 Task: Move the task Add support for voice commands to the mobile app to the section Done in the project Transform and filter the tasks in the project by Due this week.
Action: Mouse moved to (72, 484)
Screenshot: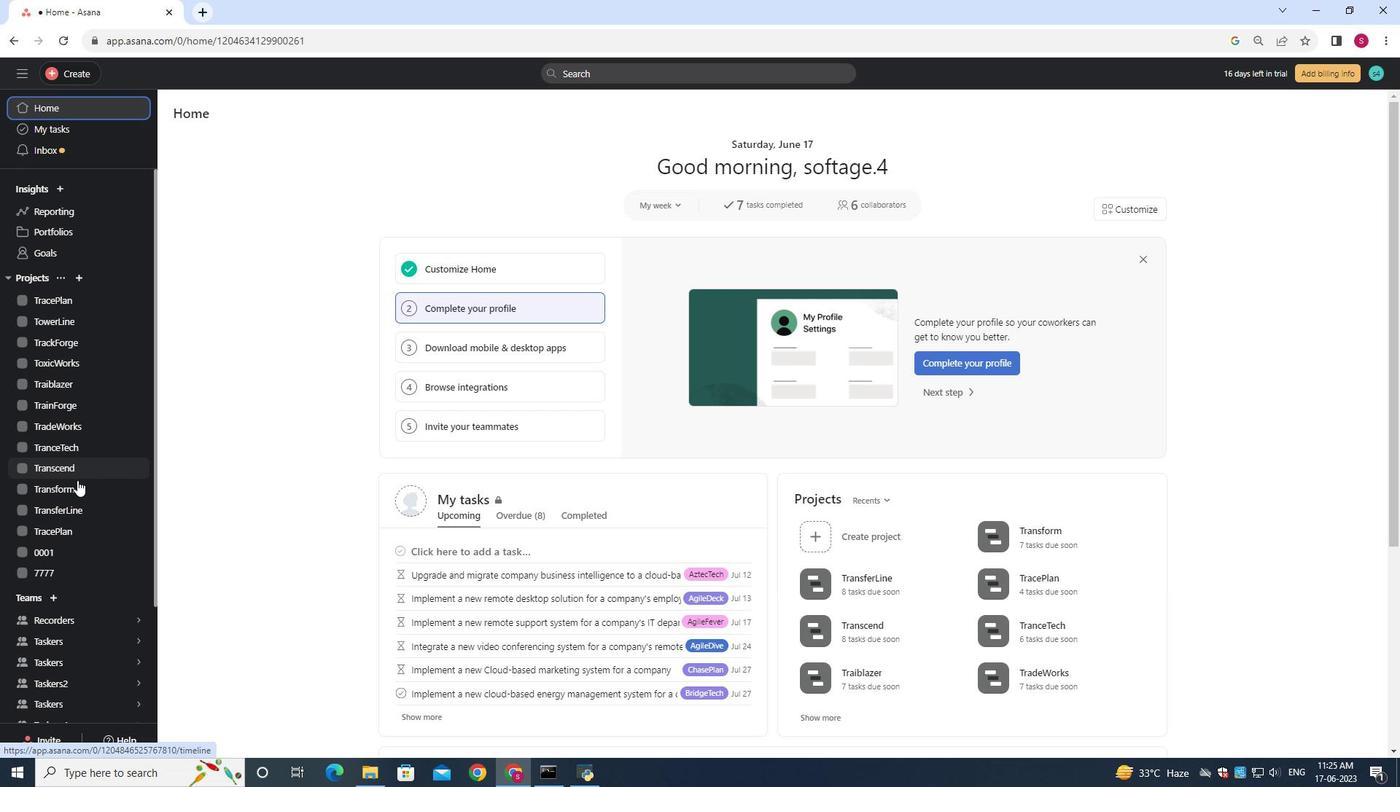 
Action: Mouse pressed left at (72, 484)
Screenshot: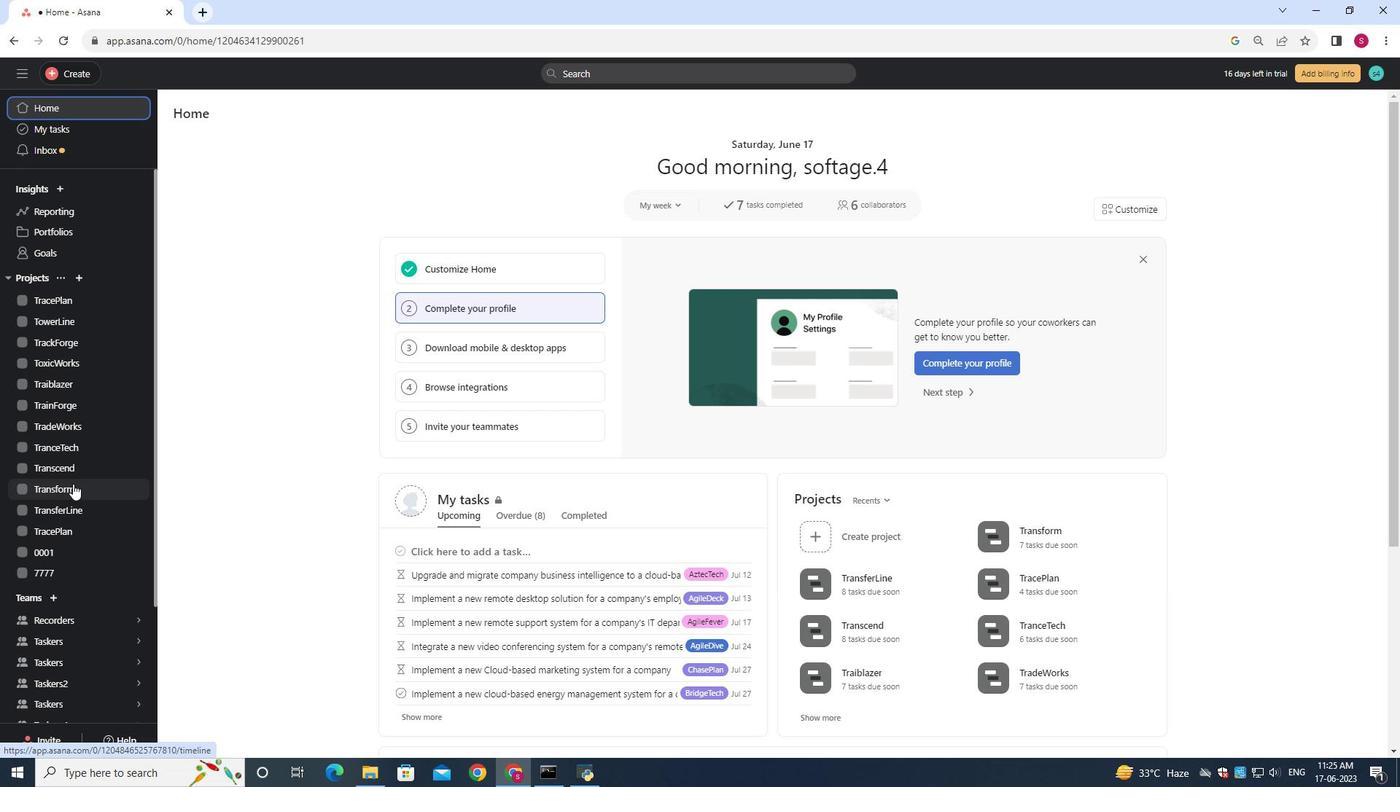 
Action: Mouse moved to (560, 420)
Screenshot: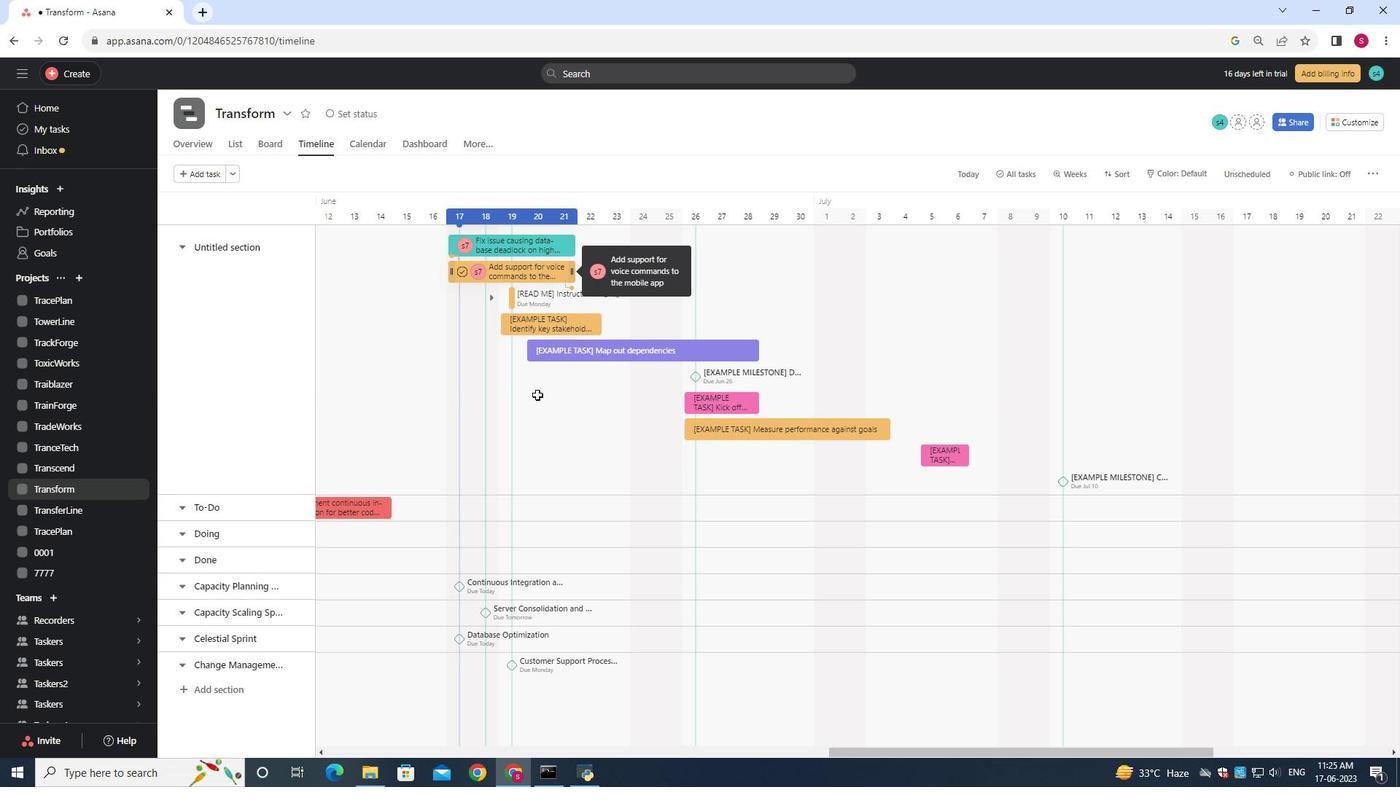 
Action: Mouse scrolled (560, 421) with delta (0, 0)
Screenshot: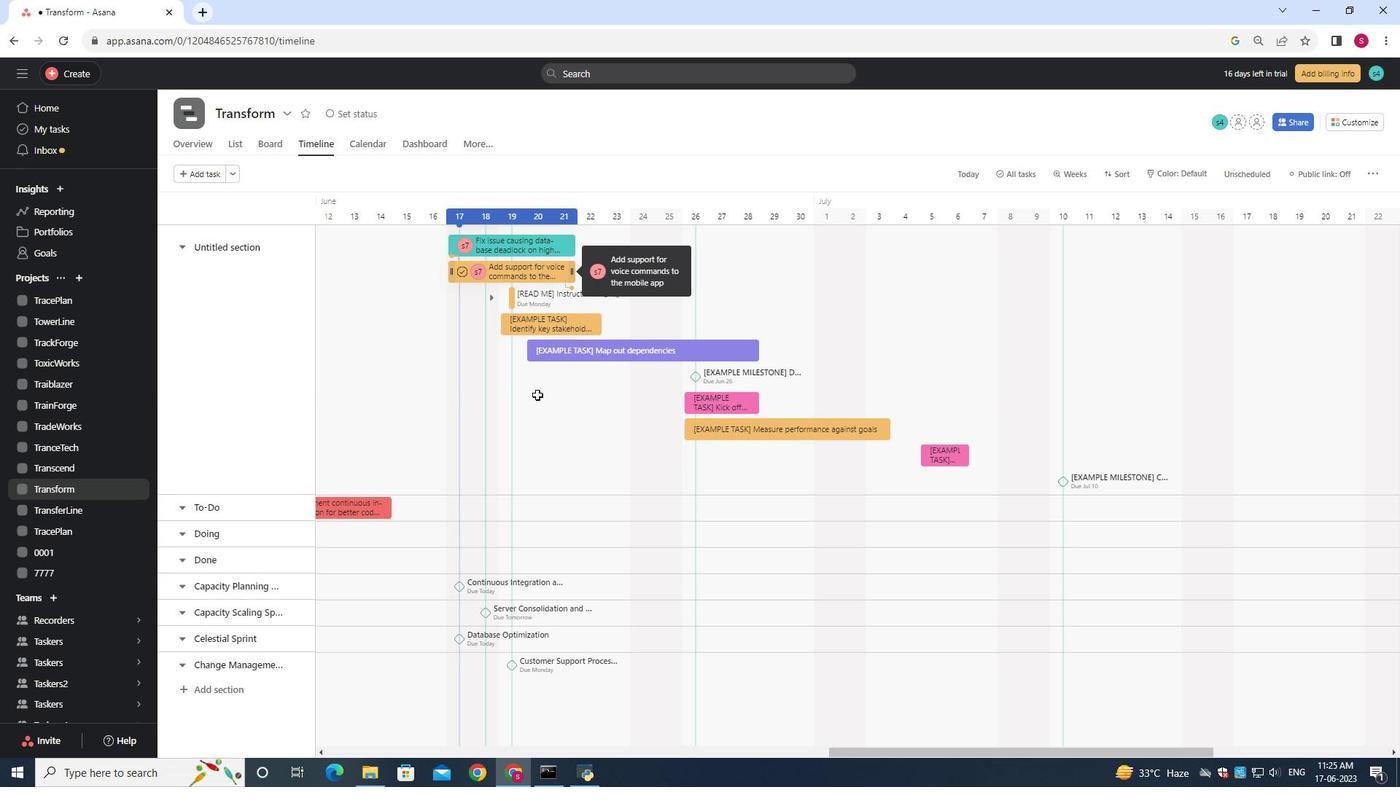
Action: Mouse moved to (561, 419)
Screenshot: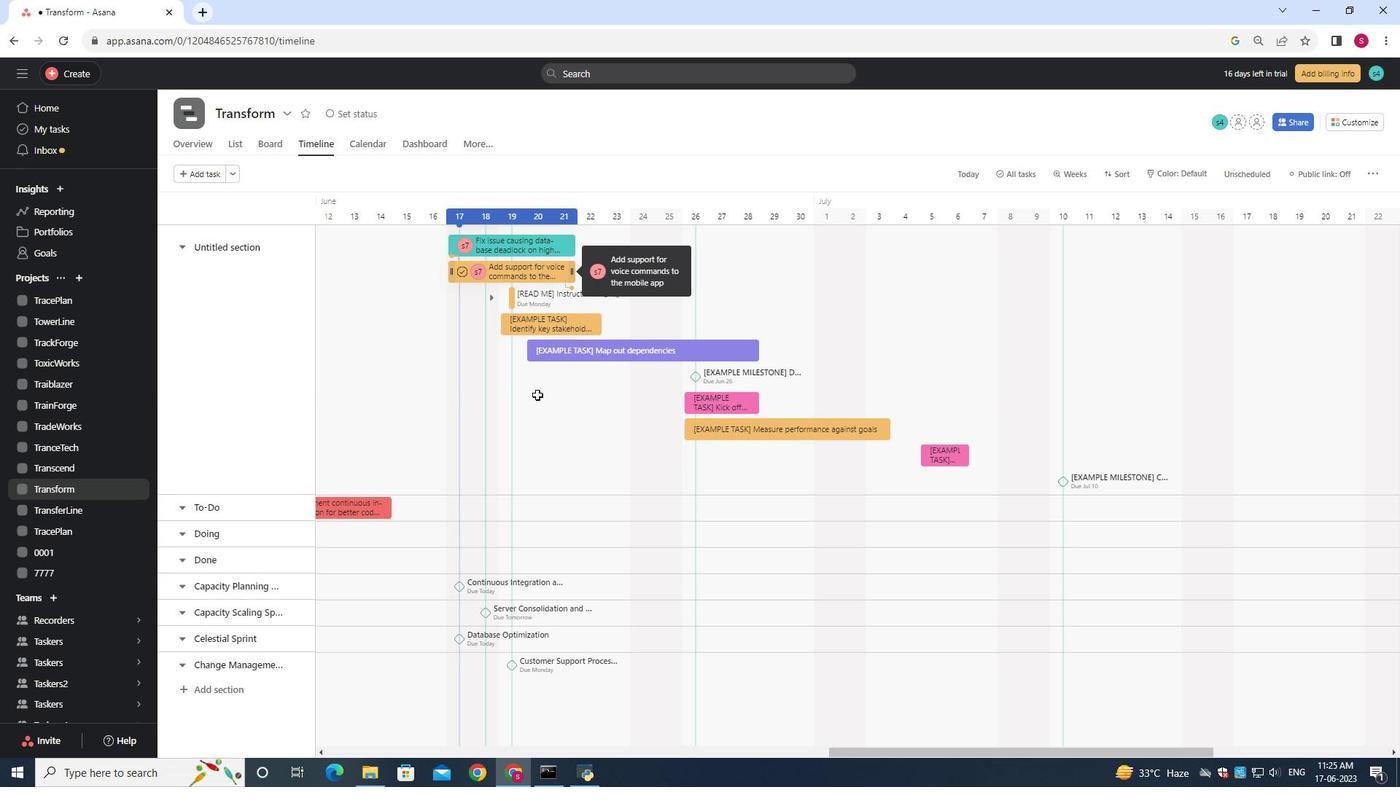 
Action: Mouse scrolled (561, 420) with delta (0, 0)
Screenshot: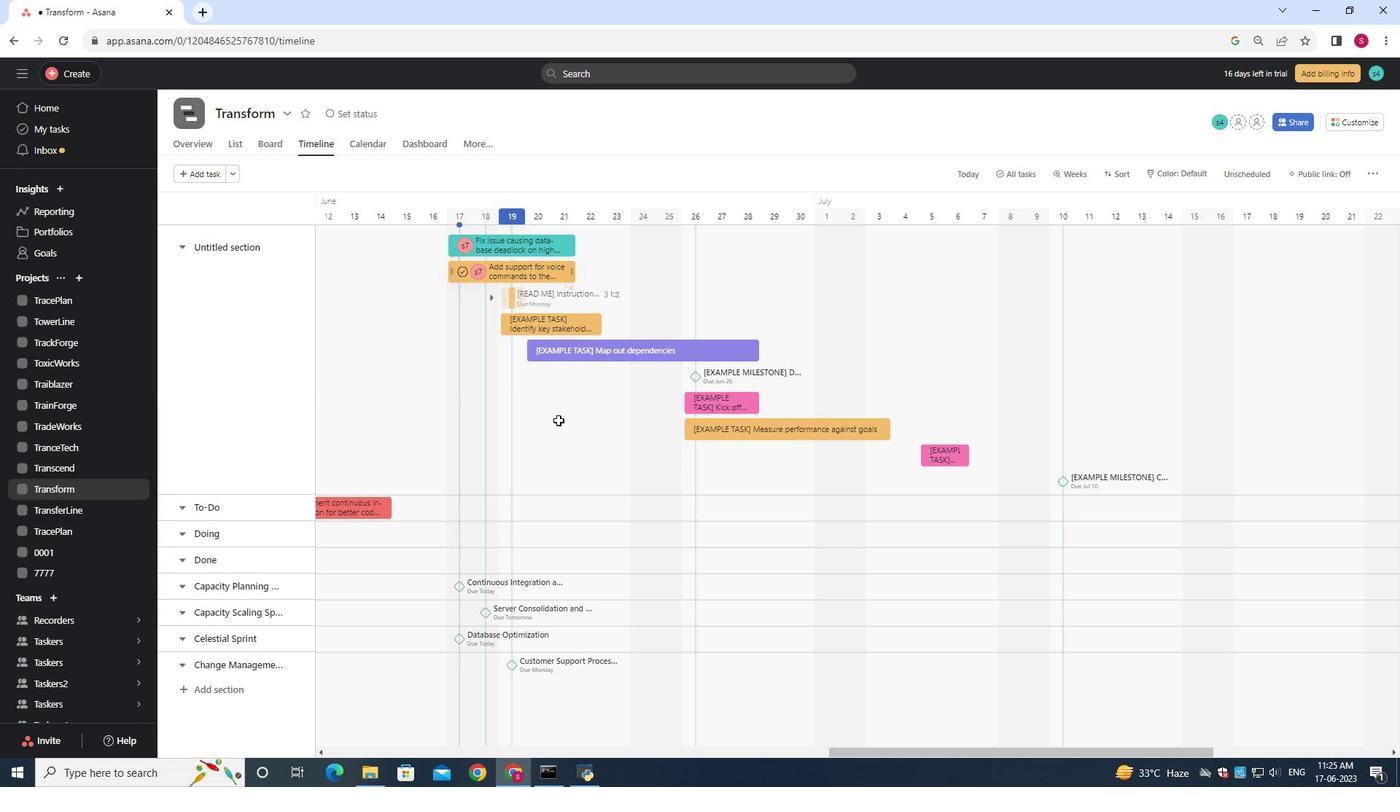 
Action: Mouse moved to (561, 418)
Screenshot: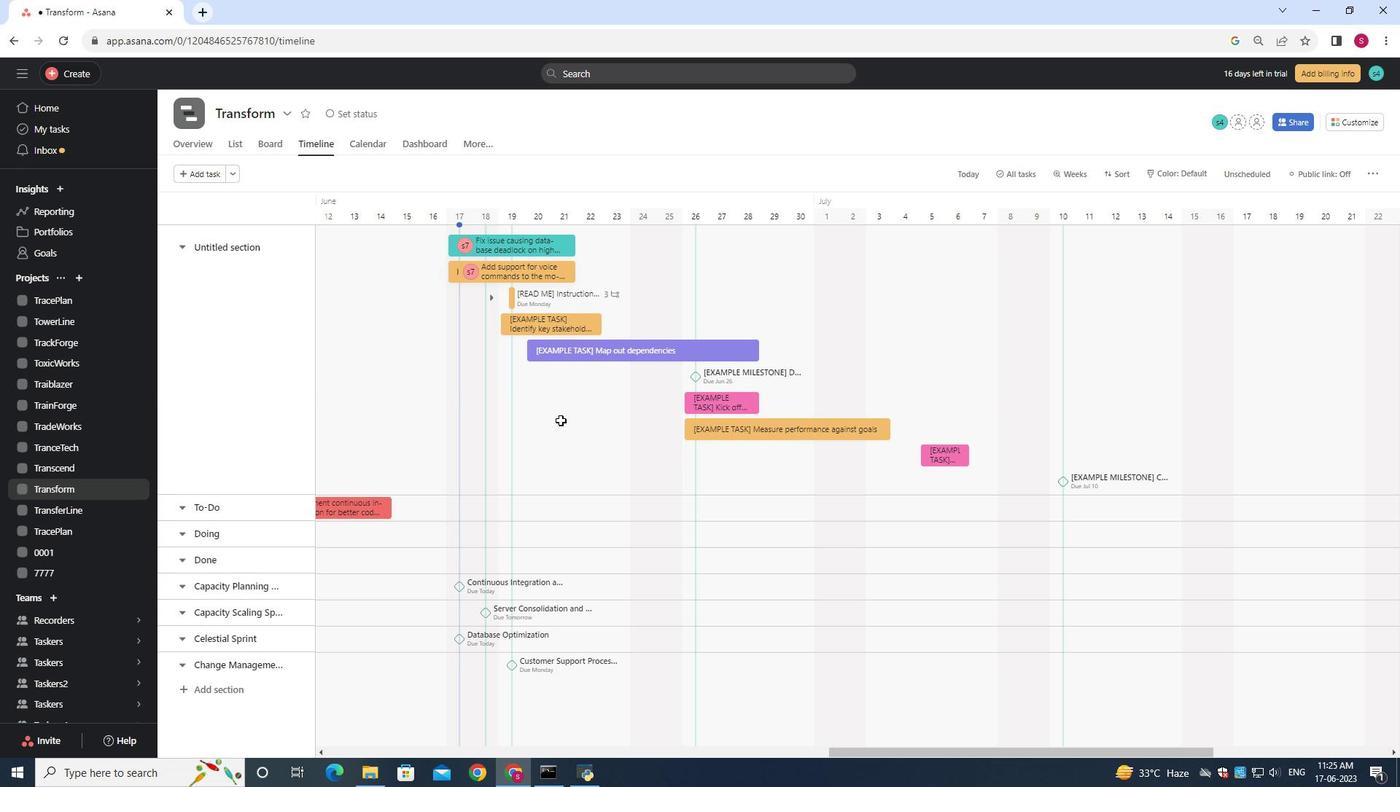
Action: Mouse scrolled (561, 419) with delta (0, 0)
Screenshot: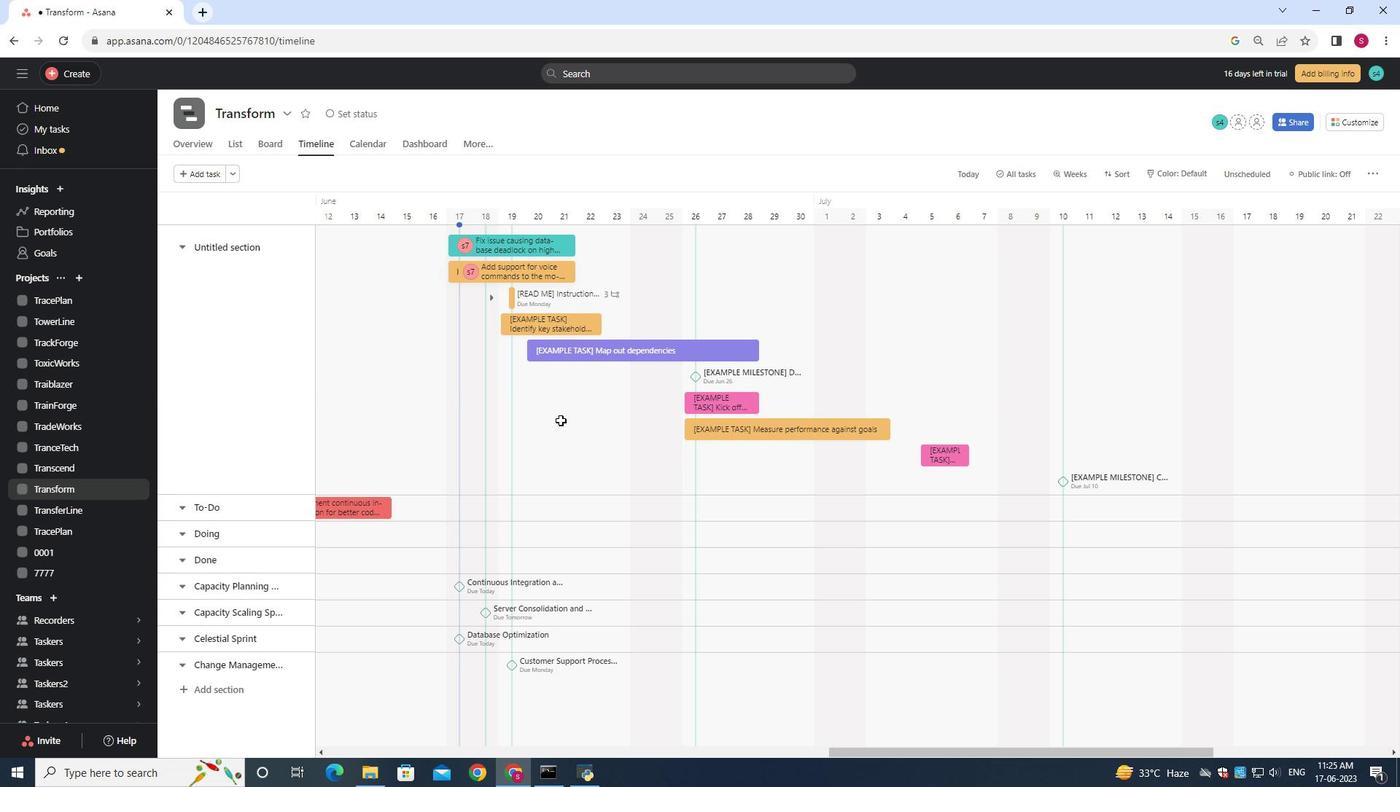 
Action: Mouse scrolled (561, 419) with delta (0, 0)
Screenshot: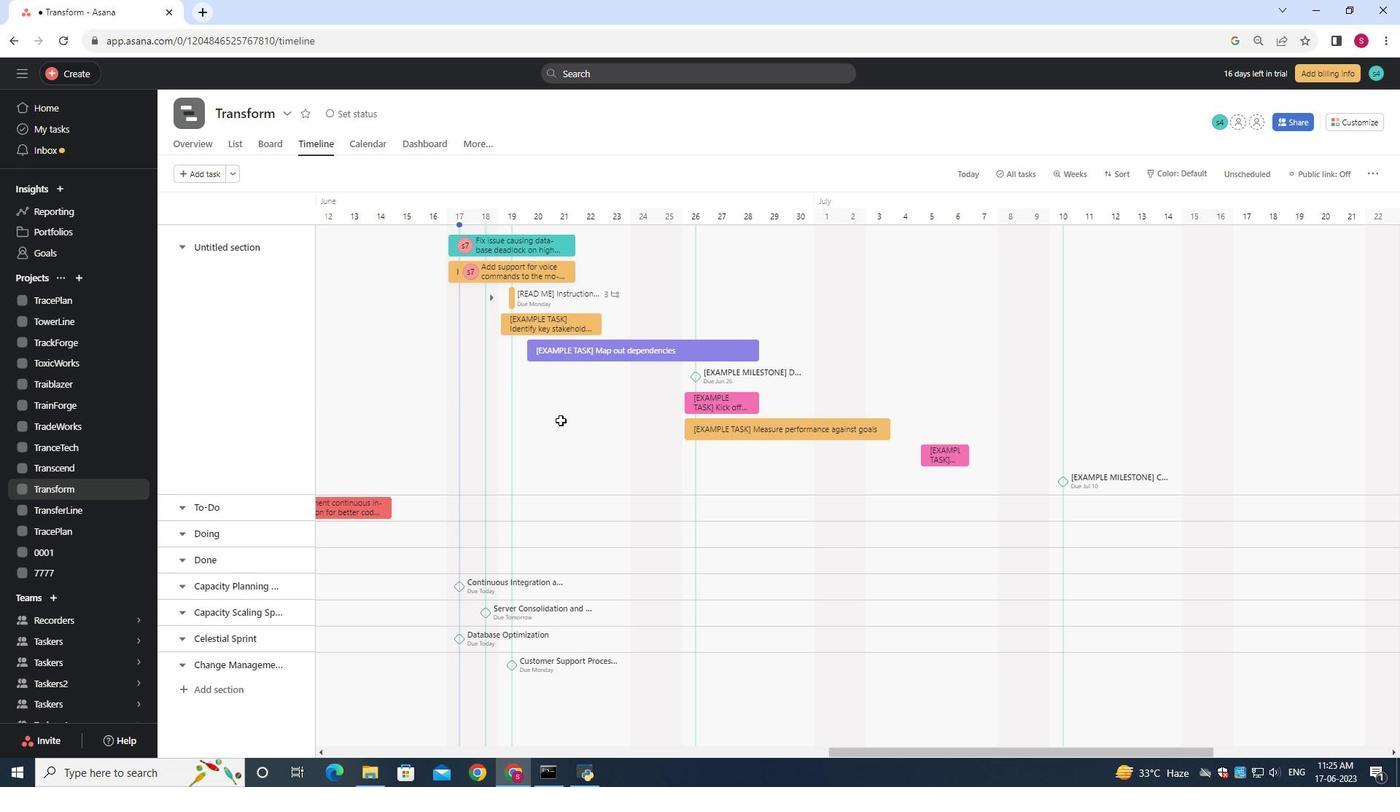 
Action: Mouse moved to (504, 266)
Screenshot: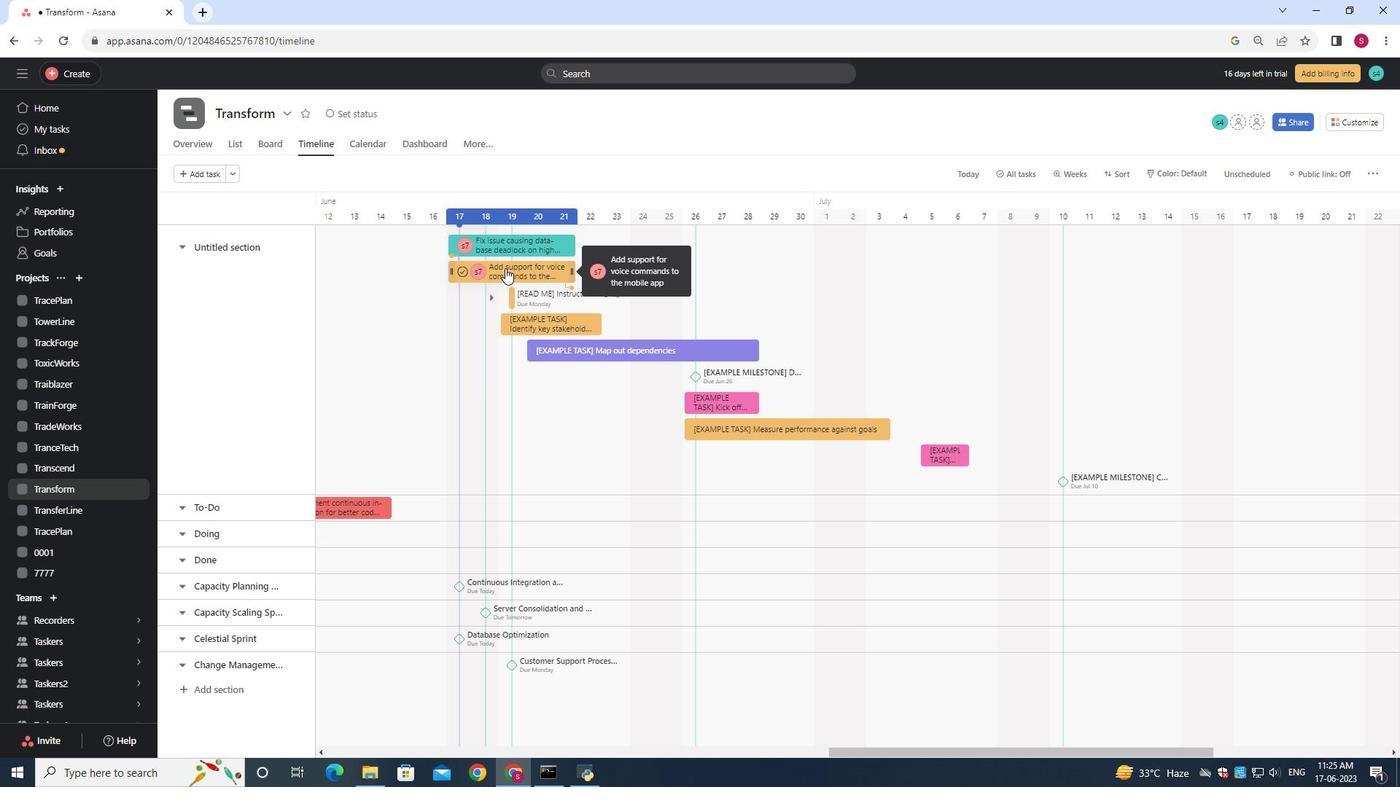 
Action: Mouse pressed left at (504, 266)
Screenshot: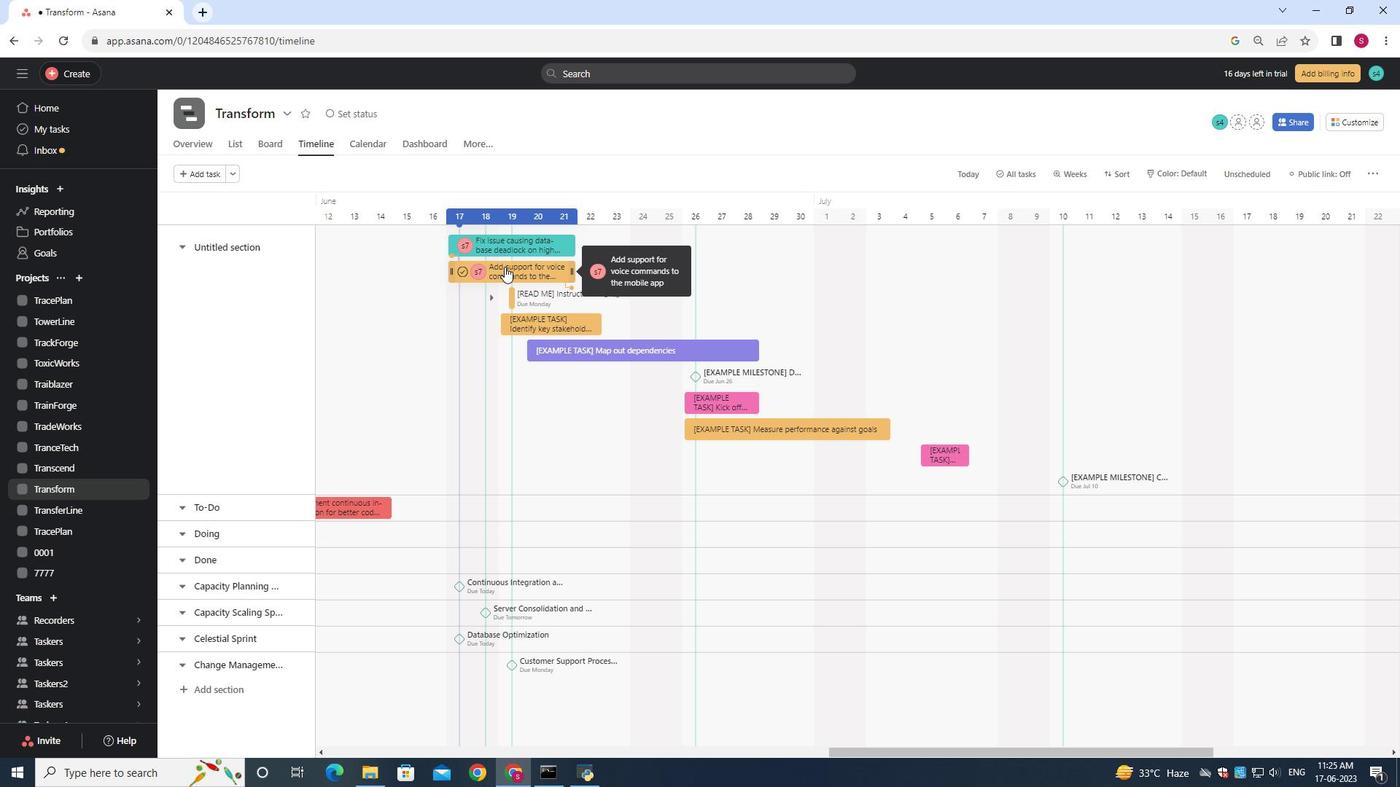 
Action: Mouse moved to (236, 142)
Screenshot: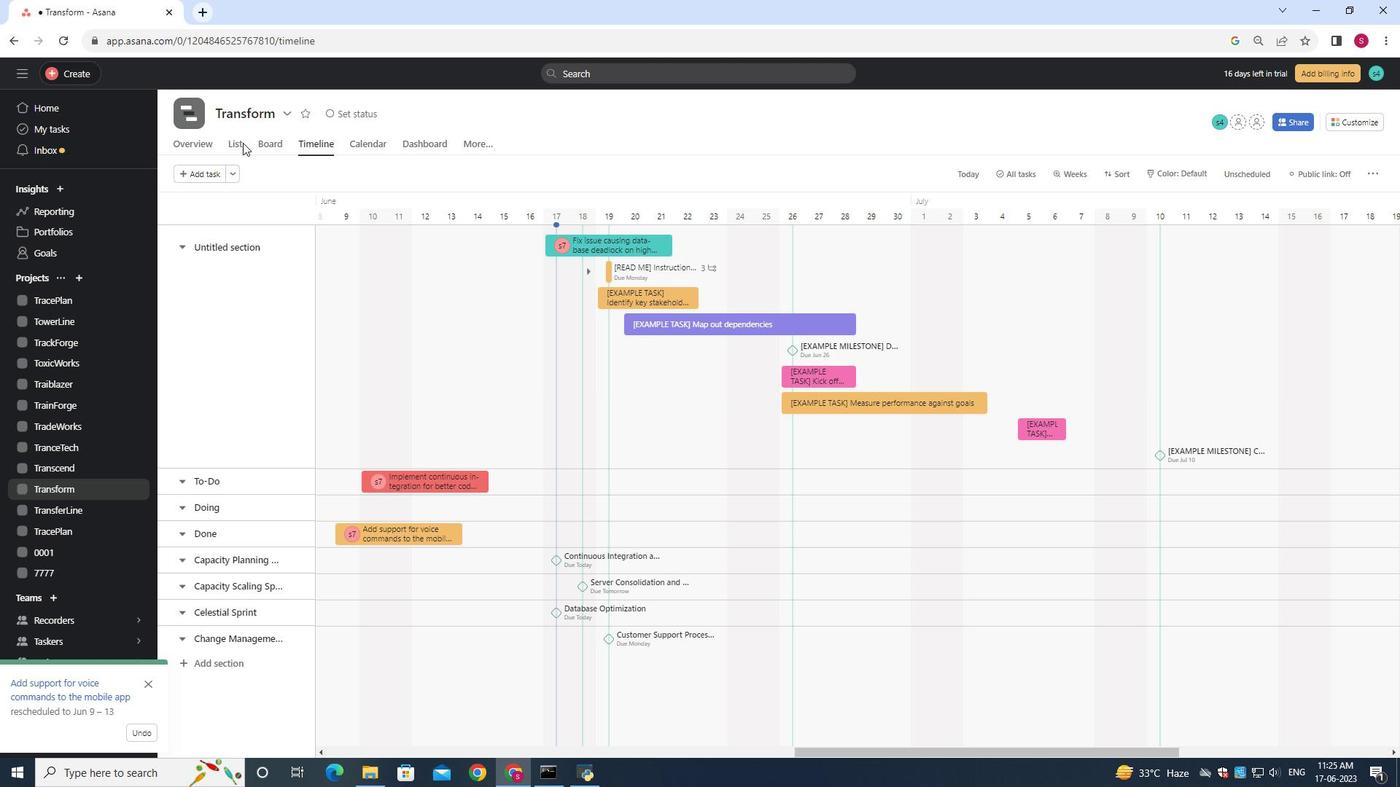 
Action: Mouse pressed left at (236, 142)
Screenshot: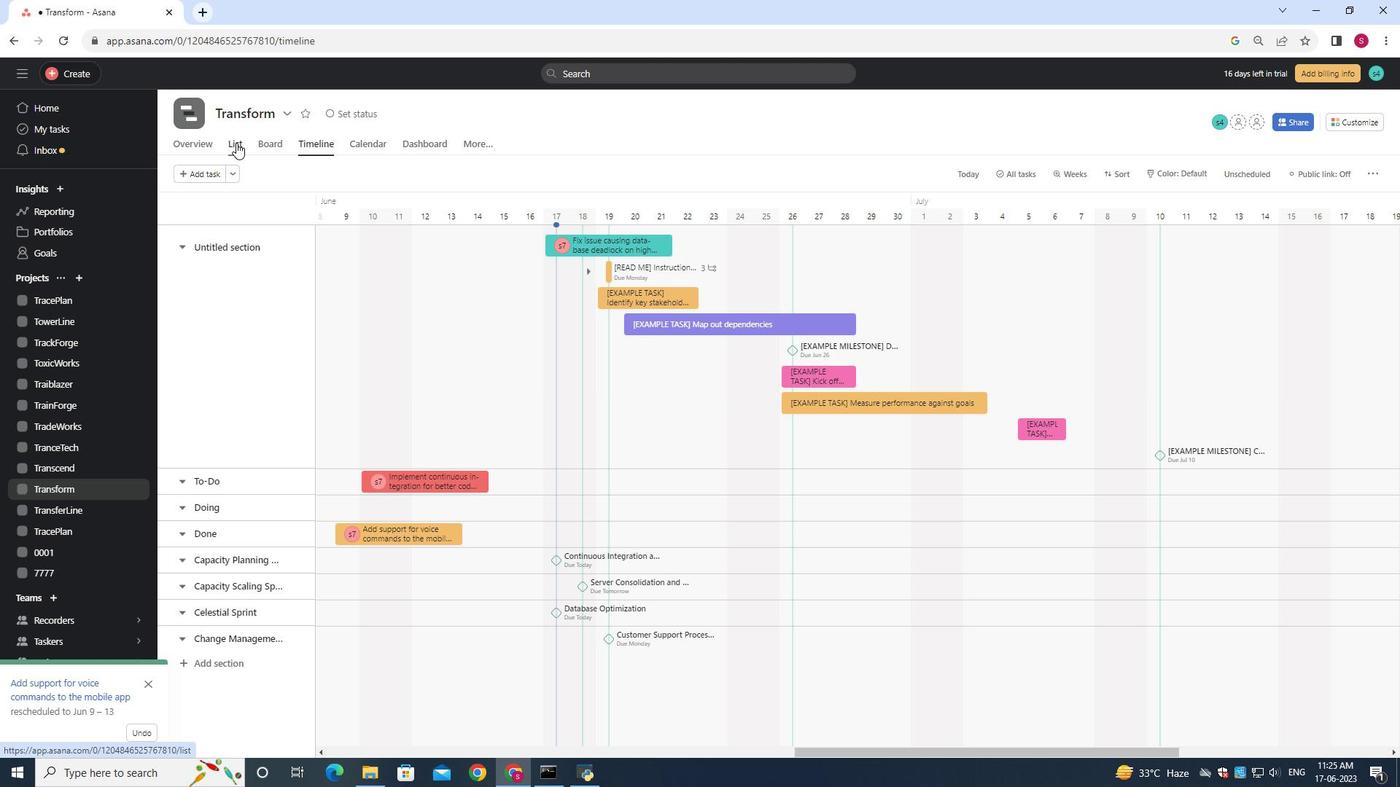 
Action: Mouse moved to (264, 175)
Screenshot: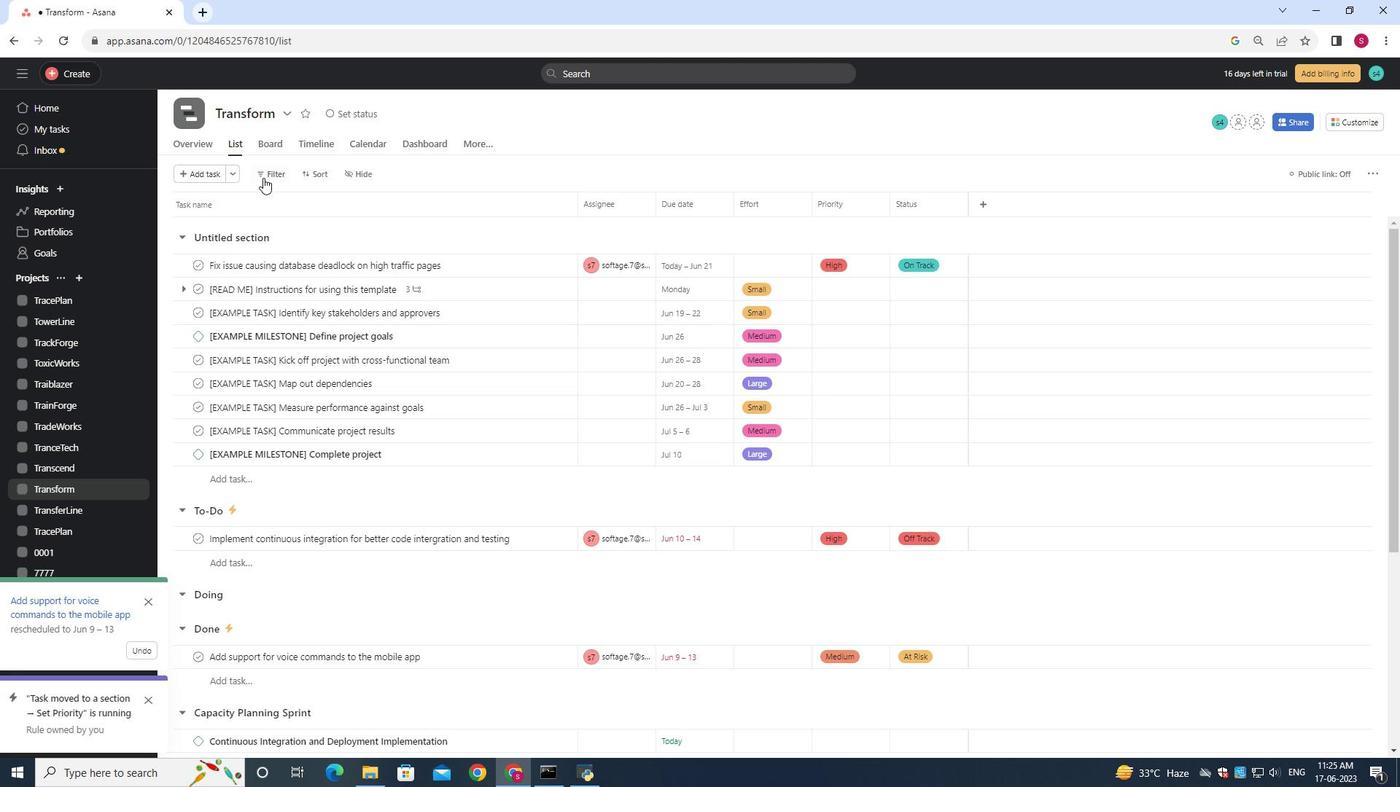 
Action: Mouse pressed left at (264, 175)
Screenshot: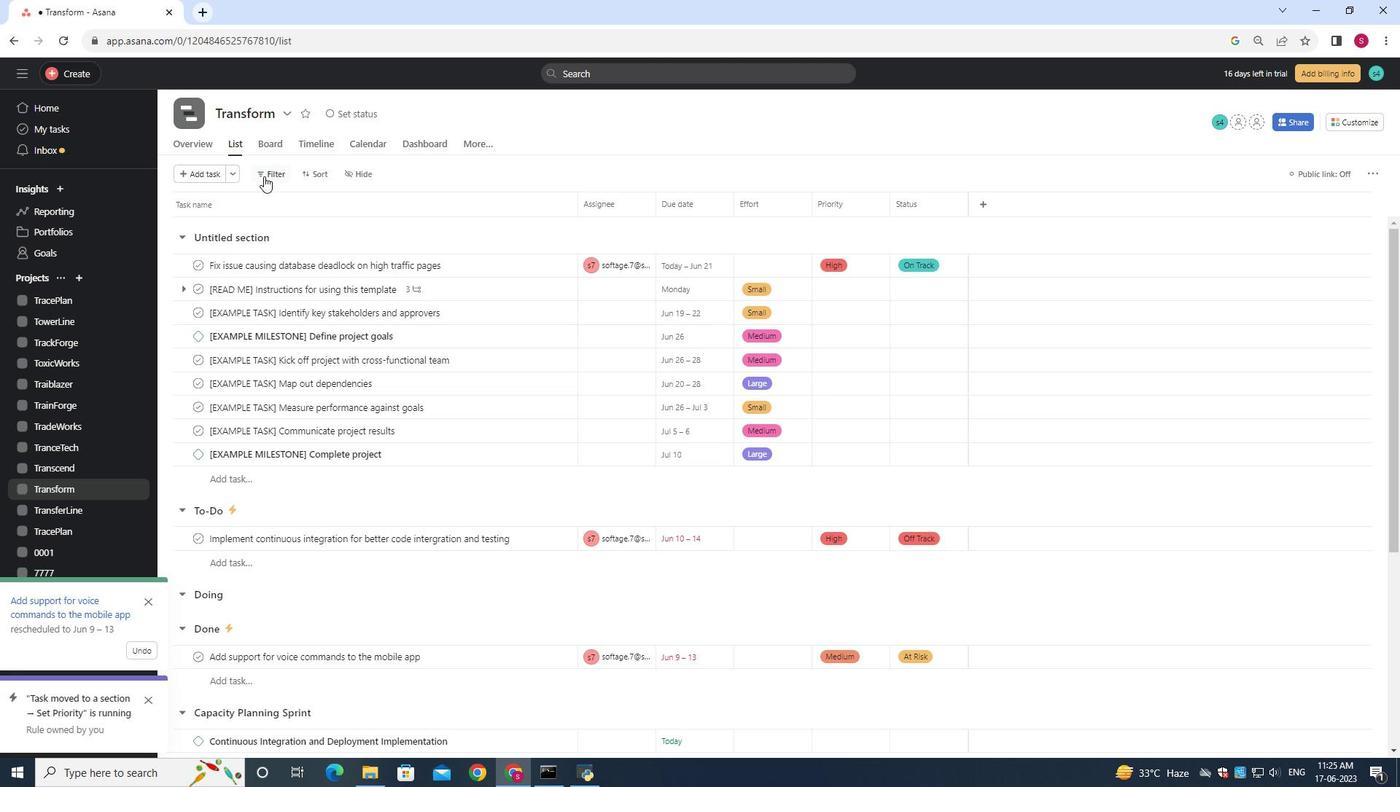 
Action: Mouse moved to (516, 226)
Screenshot: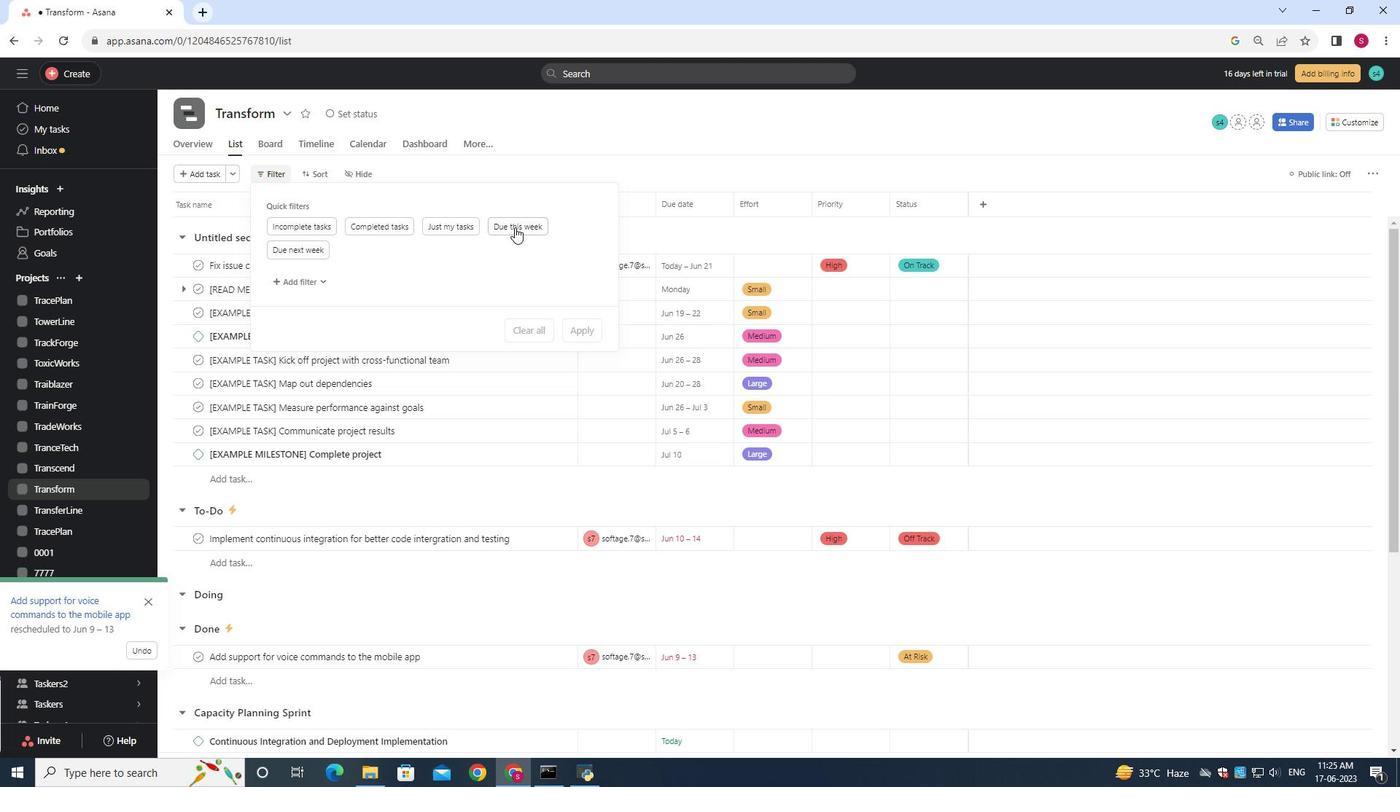 
Action: Mouse pressed left at (516, 226)
Screenshot: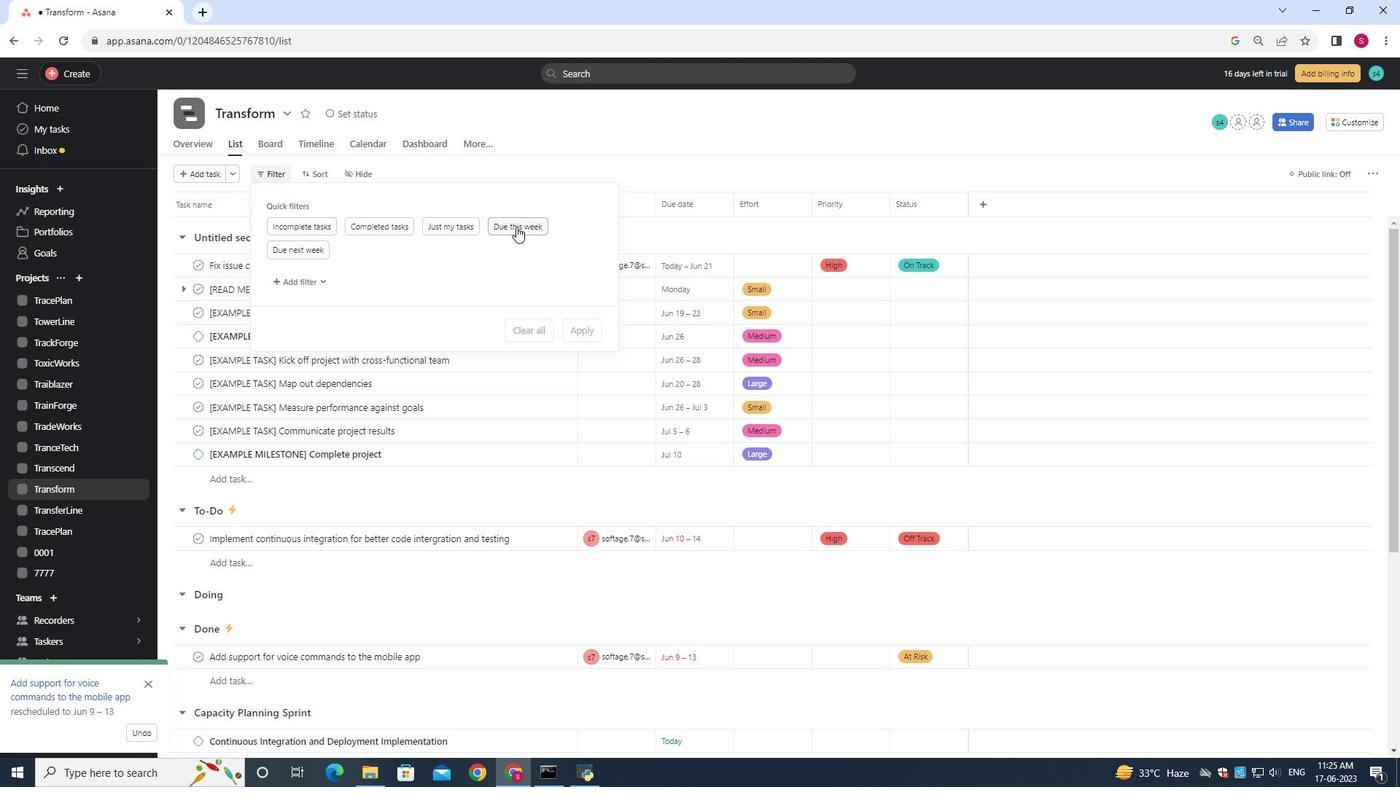 
Action: Mouse moved to (515, 228)
Screenshot: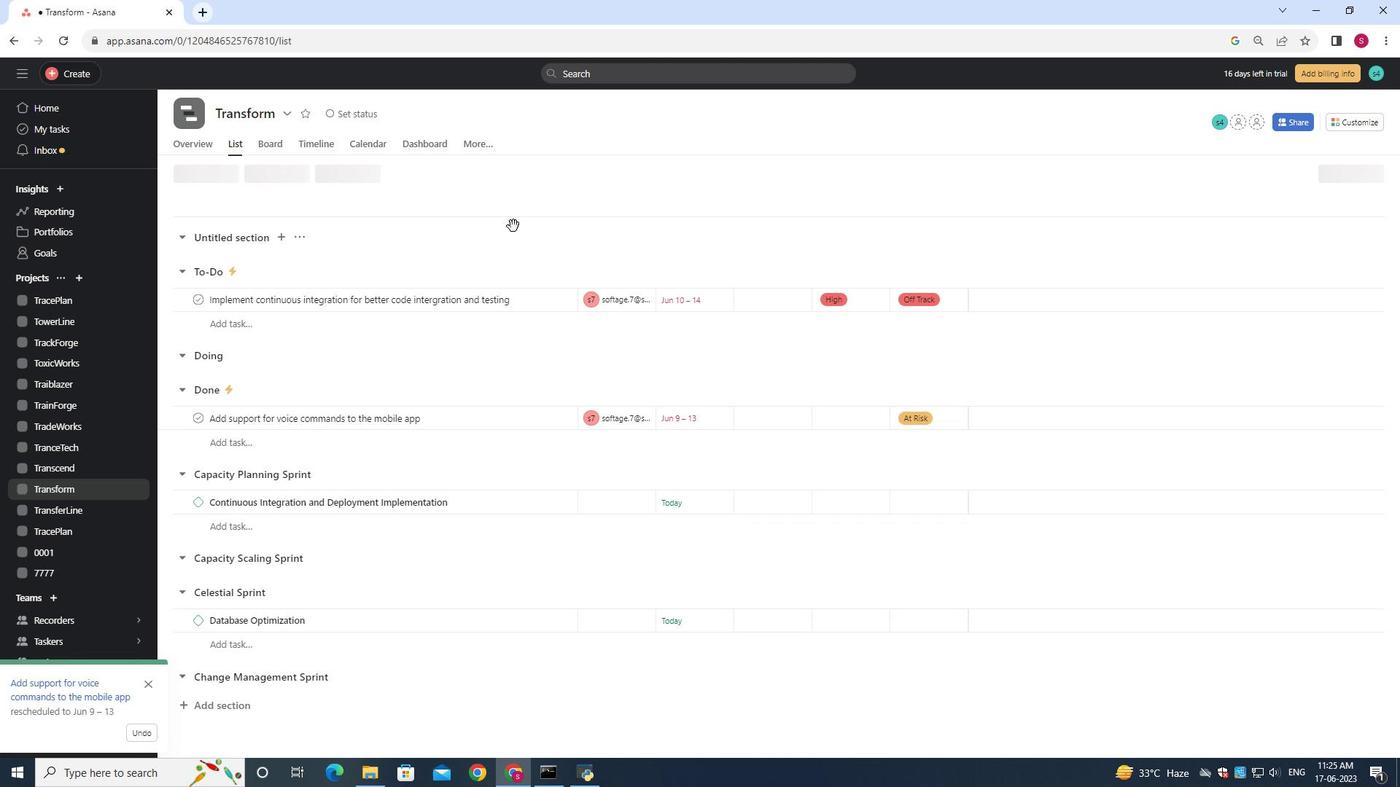 
